 Task: Change the automated move settings of autobuy to with necessary treasures.
Action: Mouse moved to (750, 575)
Screenshot: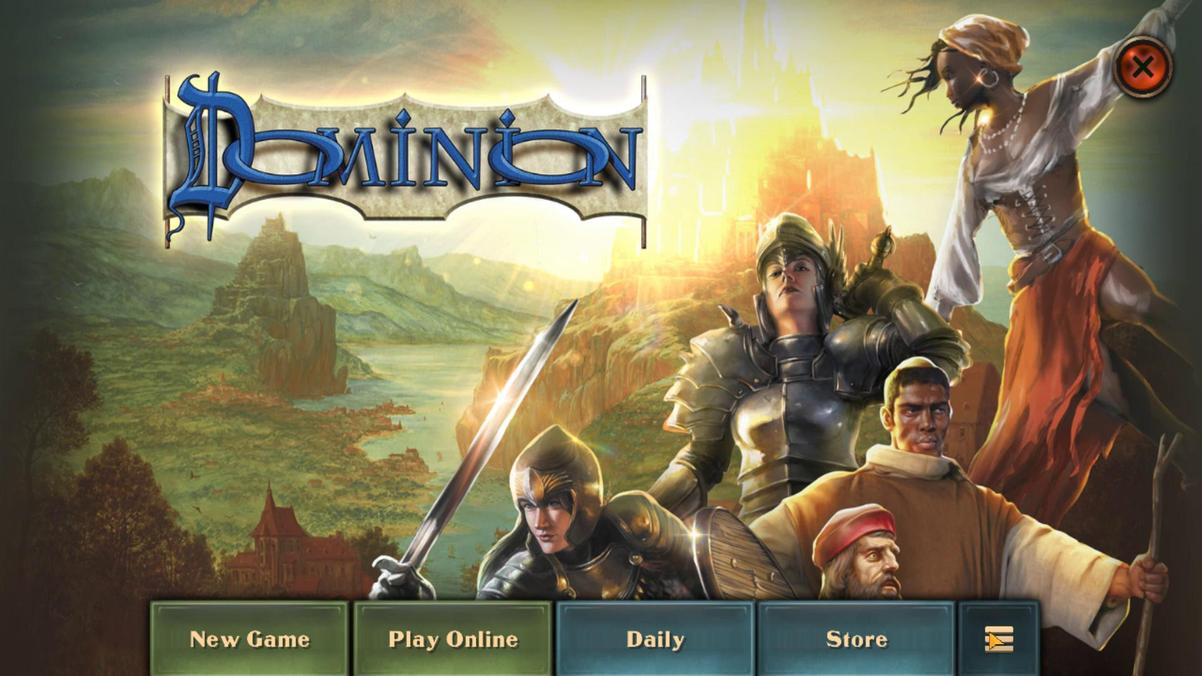 
Action: Mouse pressed left at (750, 575)
Screenshot: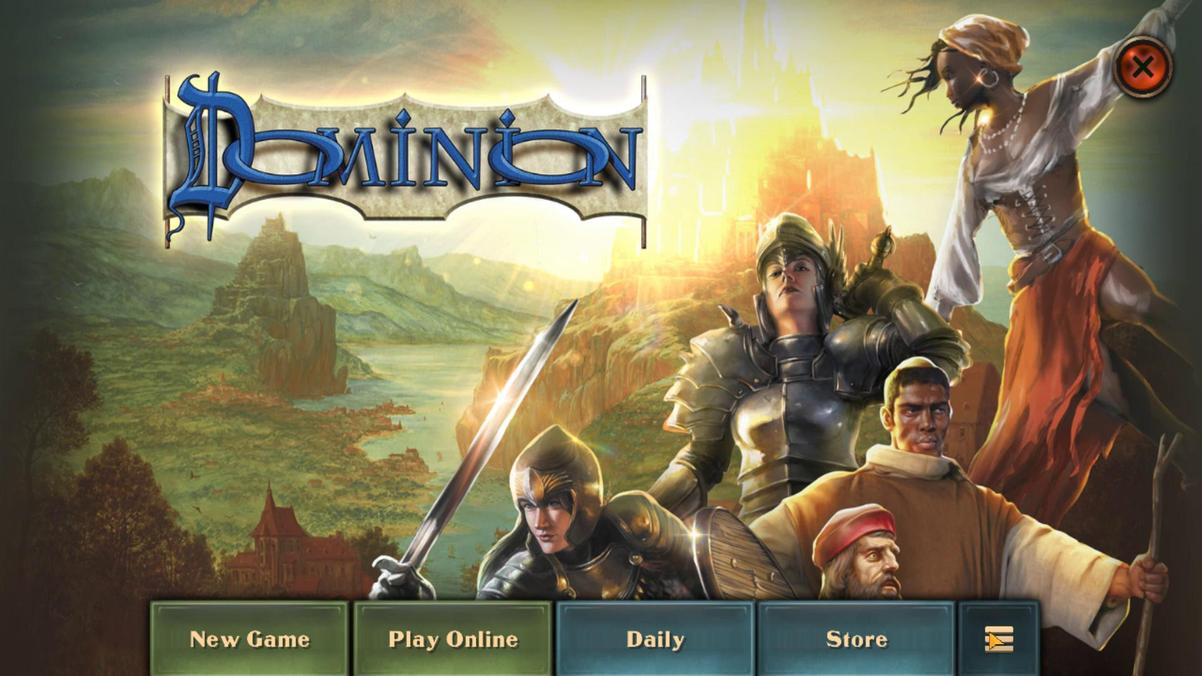 
Action: Mouse moved to (395, 501)
Screenshot: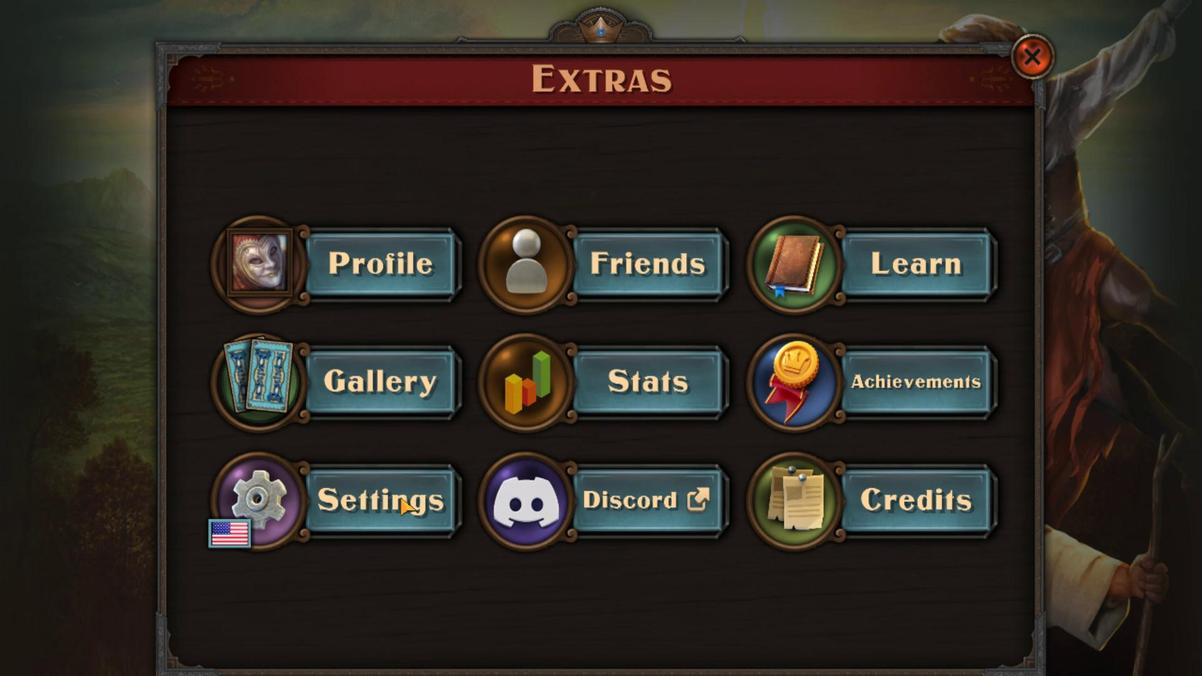 
Action: Mouse pressed left at (395, 501)
Screenshot: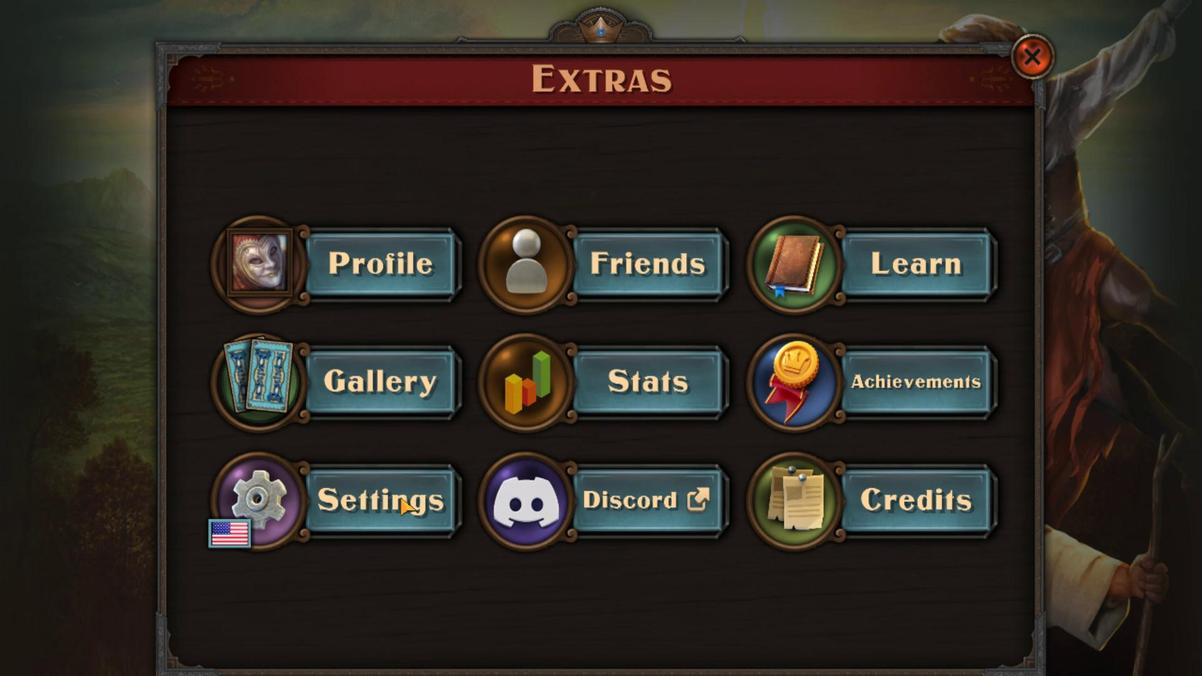 
Action: Mouse moved to (631, 531)
Screenshot: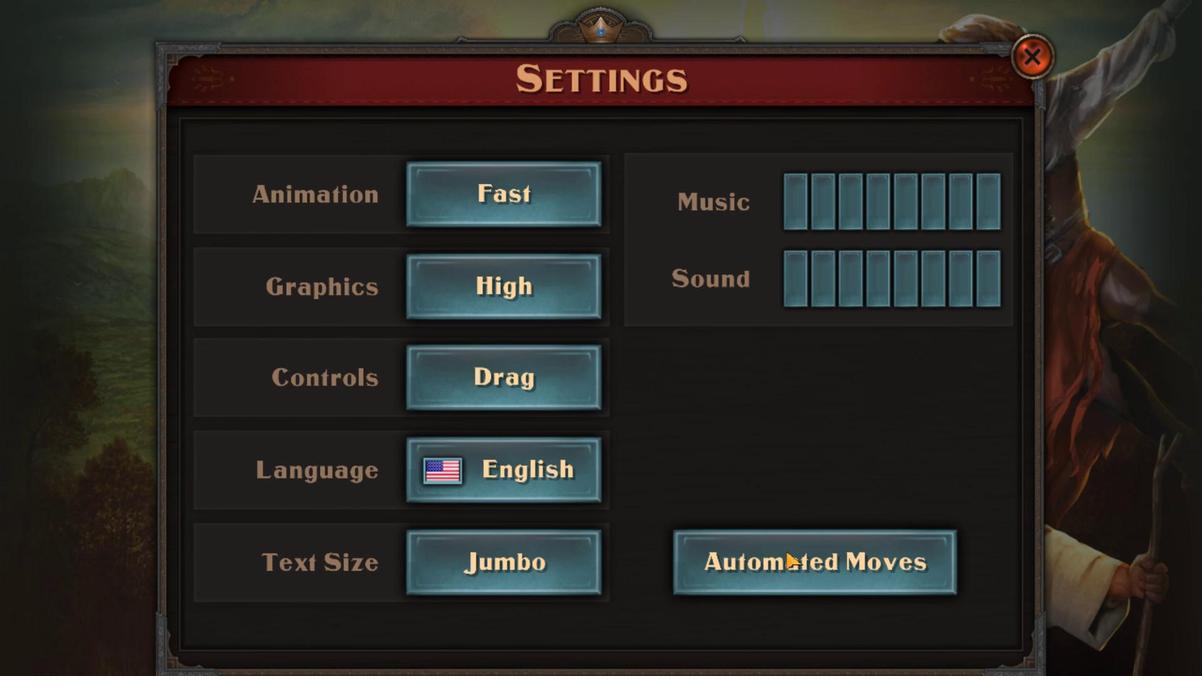
Action: Mouse pressed left at (631, 531)
Screenshot: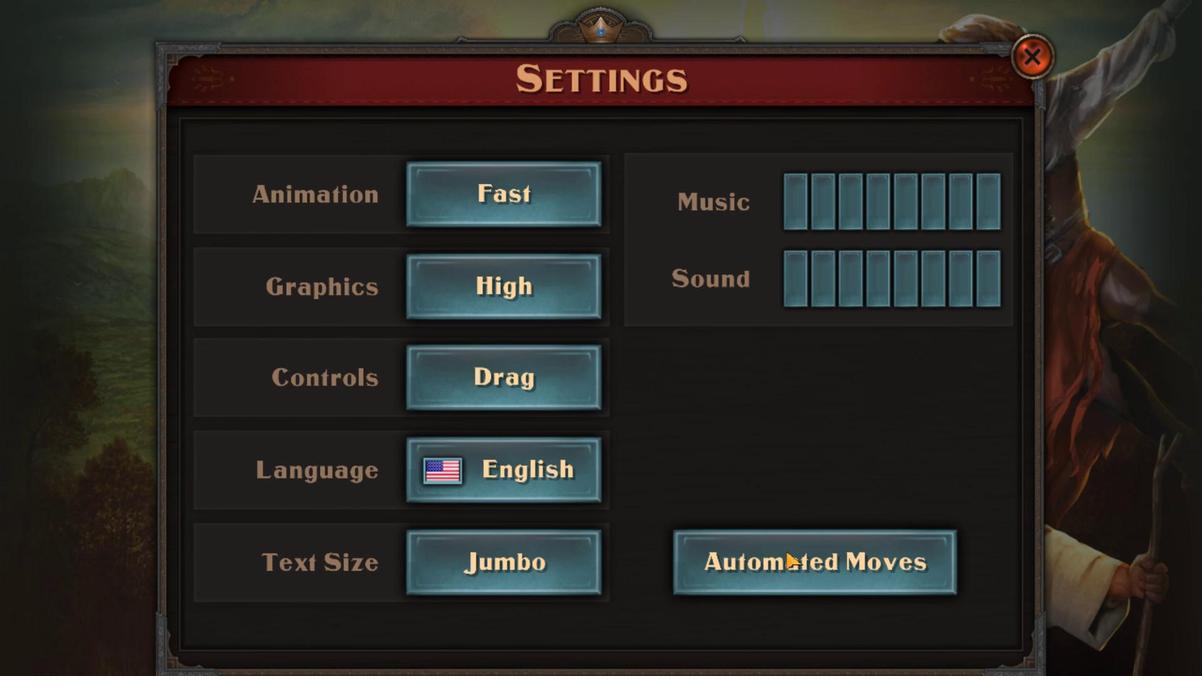 
Action: Mouse moved to (662, 329)
Screenshot: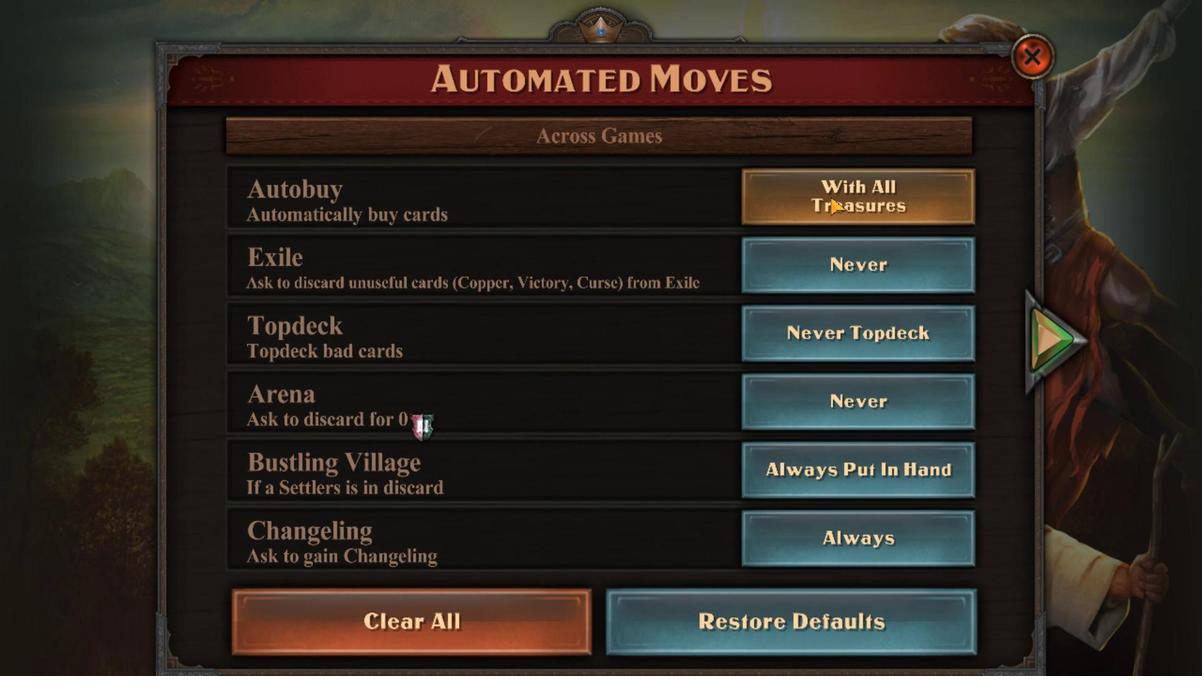 
Action: Mouse pressed left at (662, 329)
Screenshot: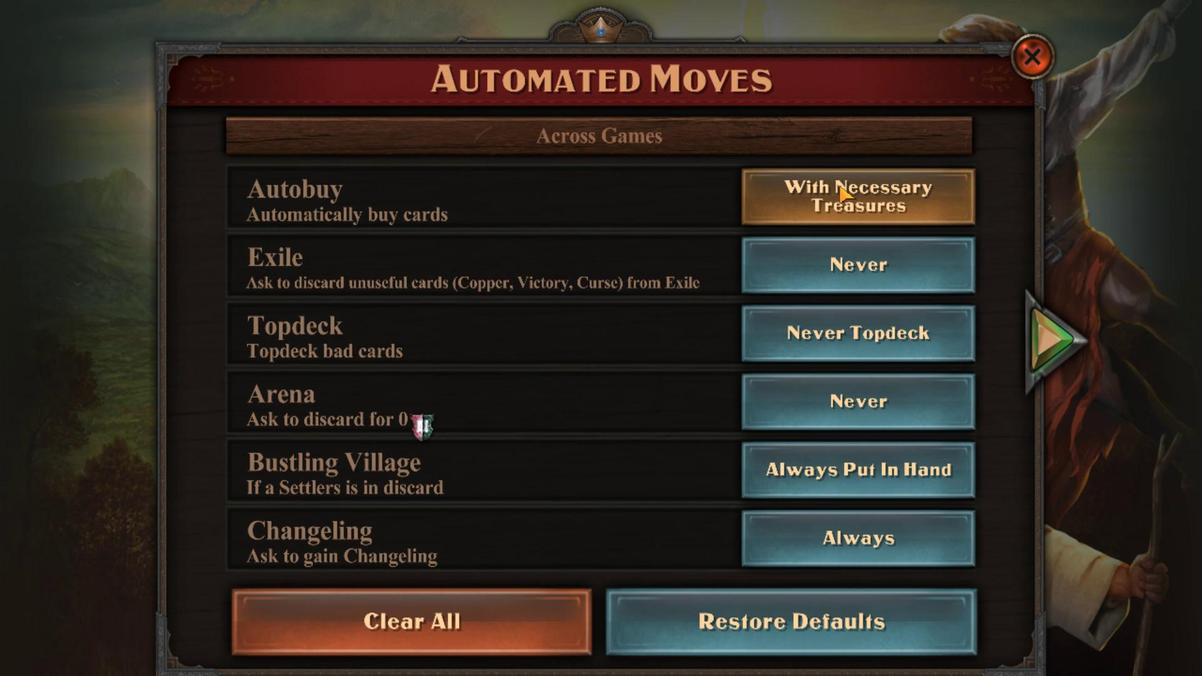 
